 Task: Send an email with the signature Christina Ramirez with the subject 'Request for donations' and the message 'I am pleased to inform you that we have selected your proposal.' from softage.1@softage.net to softage.8@softage.net and softage.9@softage.net with an attached document Press_release.docx
Action: Mouse moved to (97, 109)
Screenshot: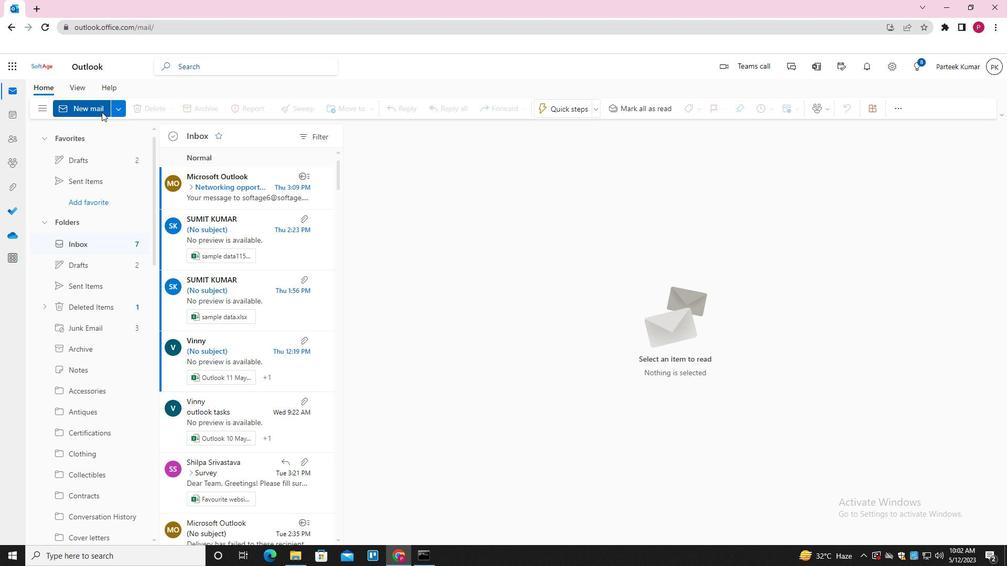 
Action: Mouse pressed left at (97, 109)
Screenshot: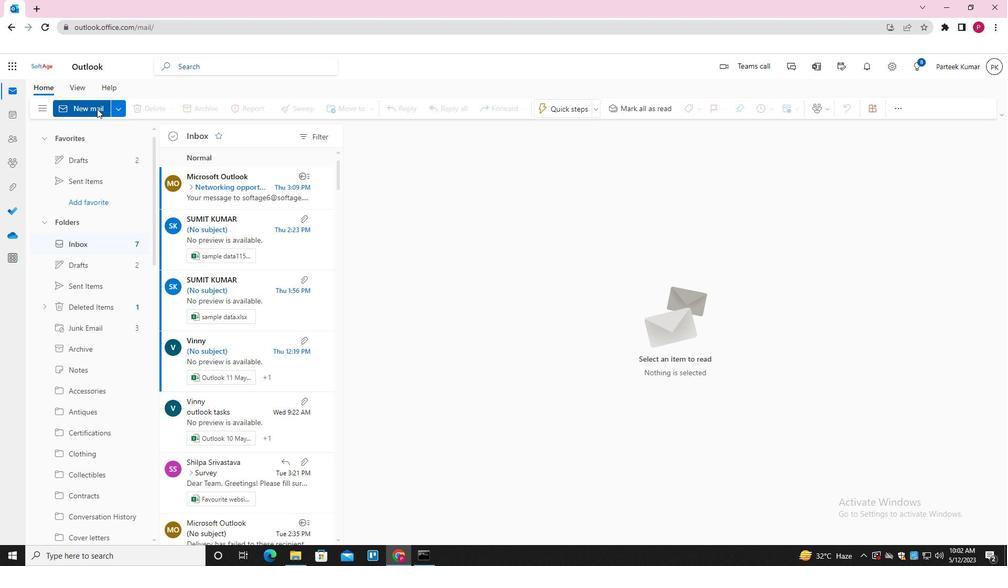 
Action: Mouse moved to (496, 308)
Screenshot: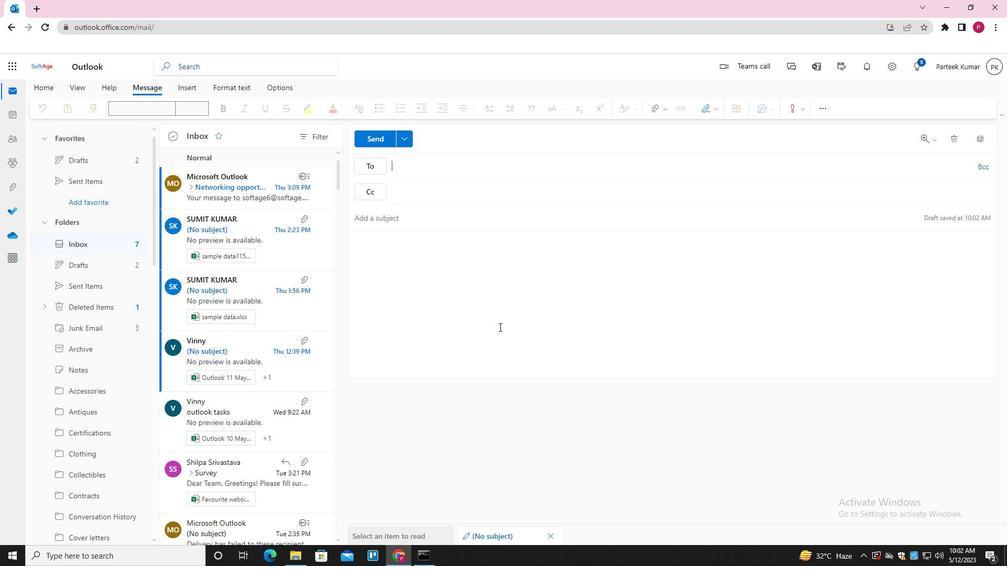 
Action: Mouse pressed left at (496, 308)
Screenshot: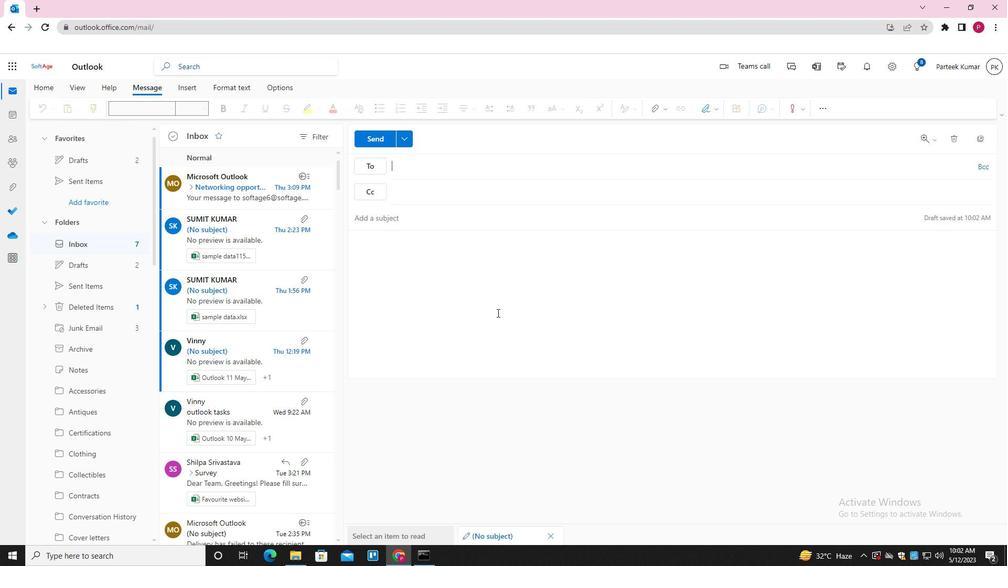 
Action: Mouse moved to (700, 109)
Screenshot: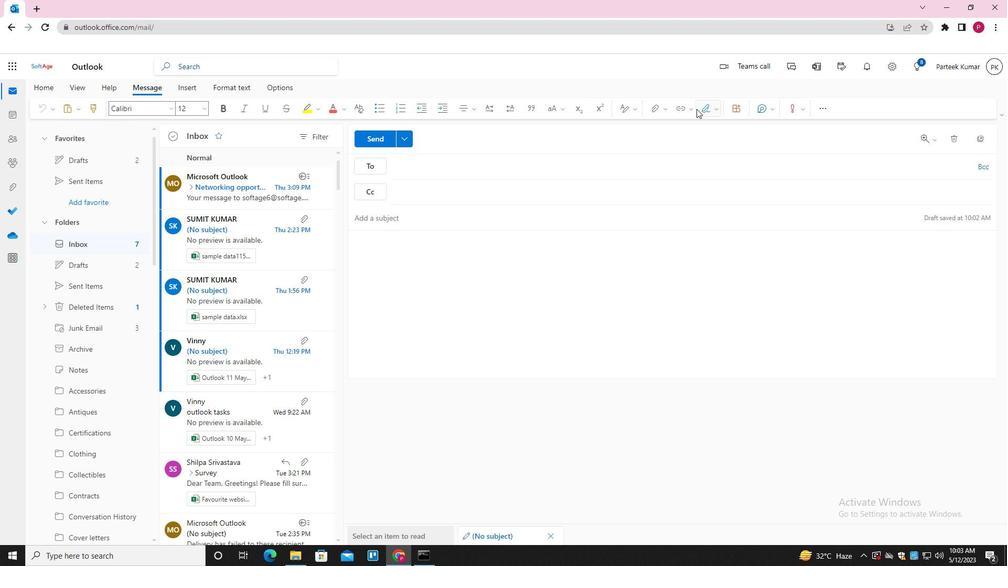 
Action: Mouse pressed left at (700, 109)
Screenshot: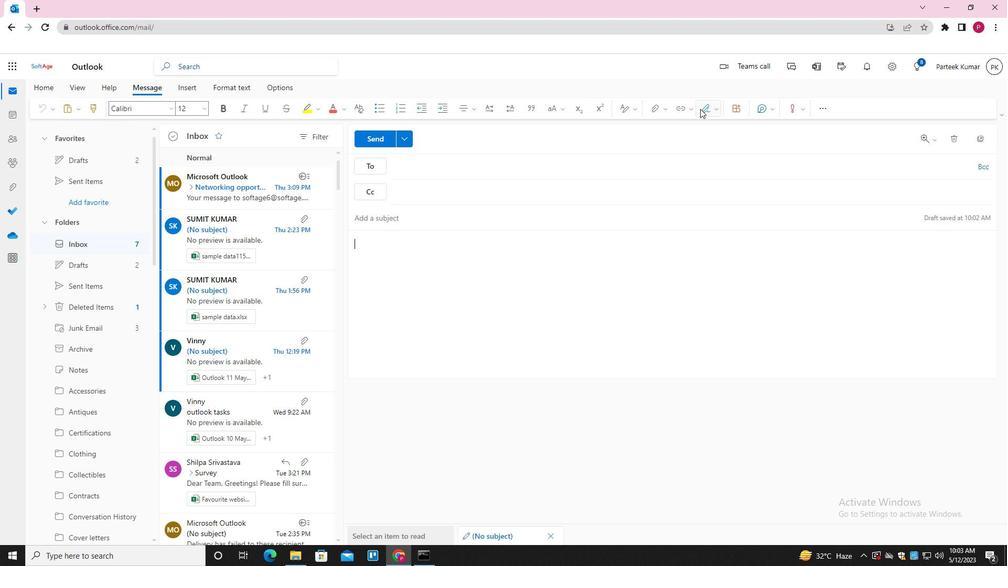 
Action: Mouse moved to (683, 150)
Screenshot: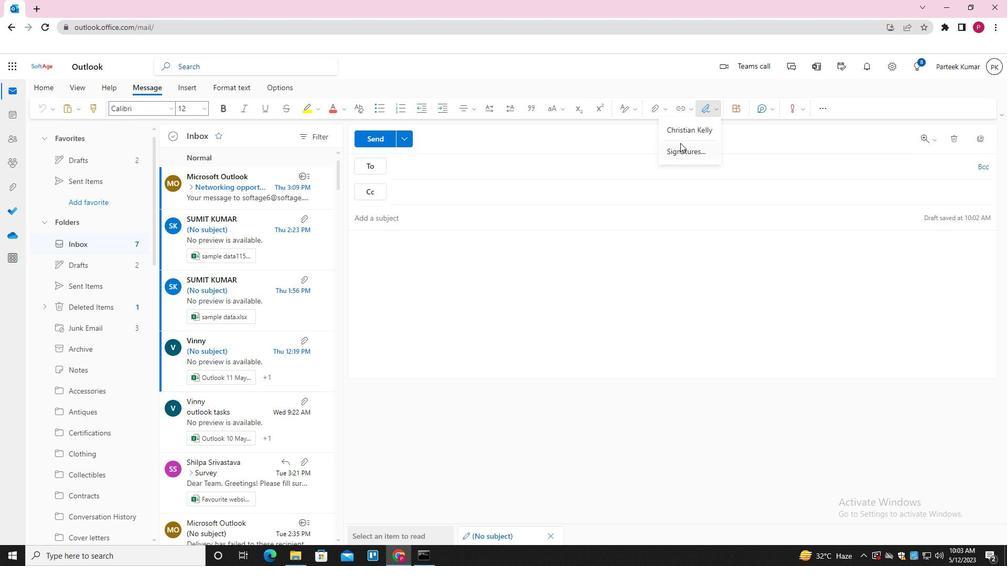 
Action: Mouse pressed left at (683, 150)
Screenshot: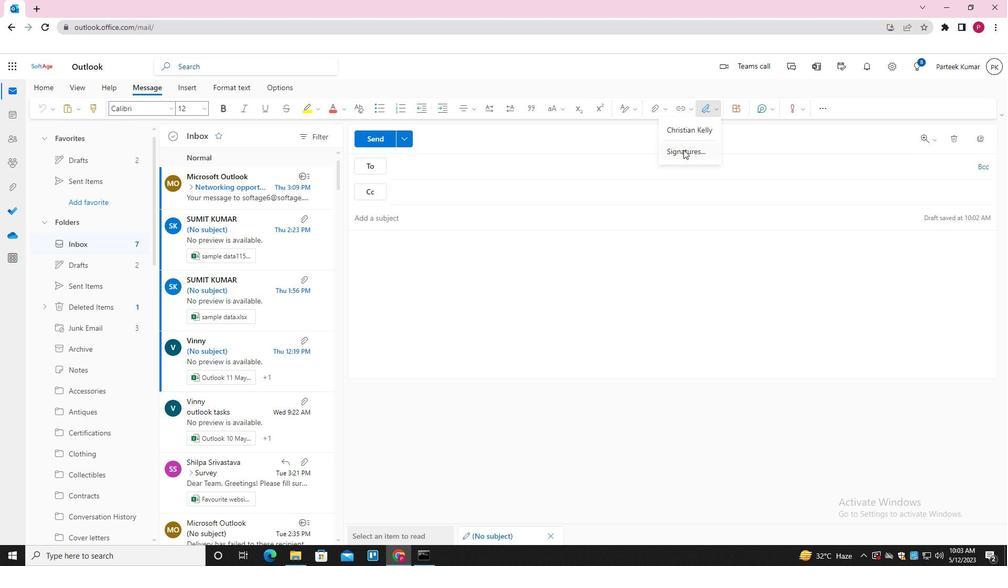 
Action: Mouse moved to (717, 262)
Screenshot: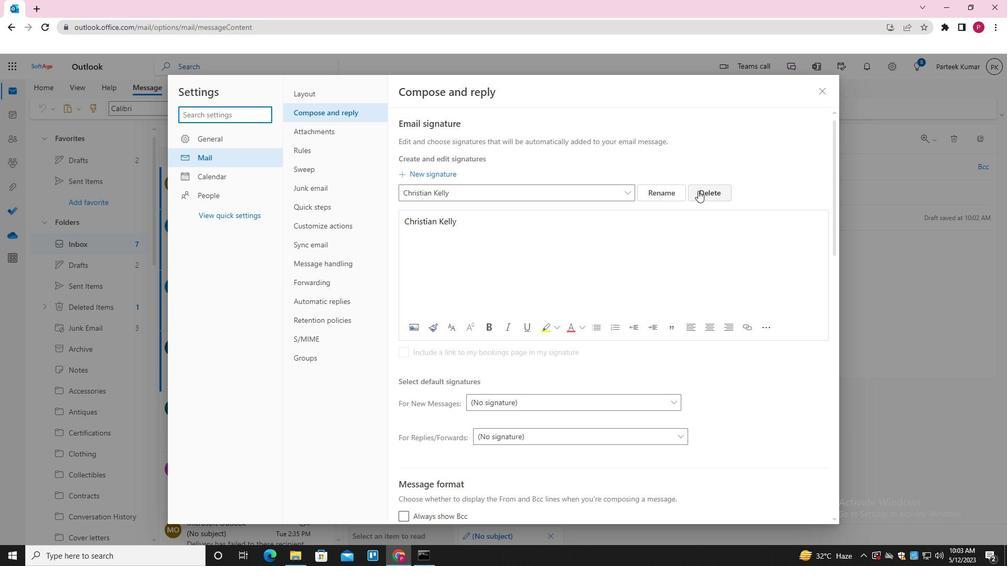 
Action: Mouse pressed left at (717, 262)
Screenshot: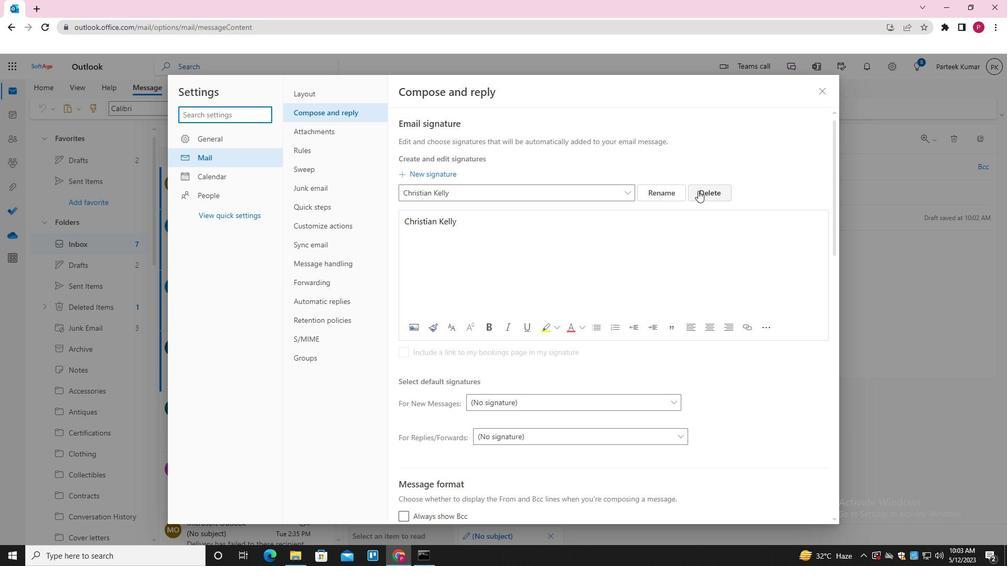 
Action: Mouse moved to (707, 191)
Screenshot: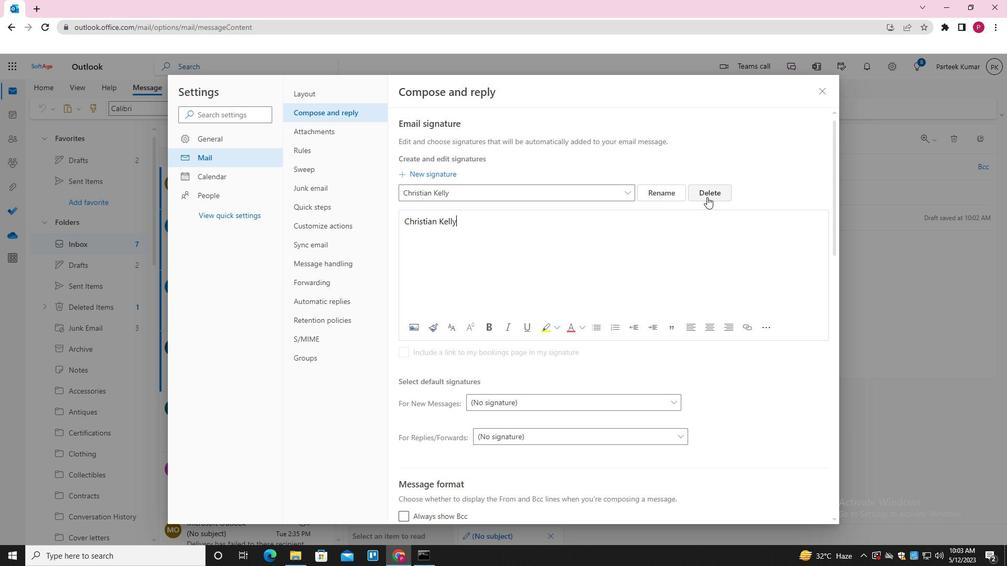 
Action: Mouse pressed left at (707, 191)
Screenshot: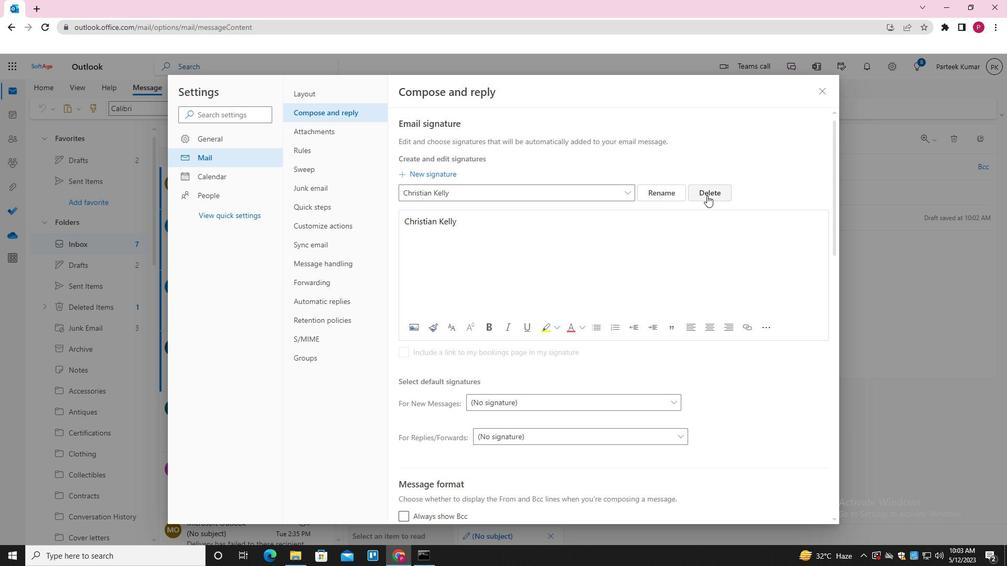 
Action: Mouse moved to (496, 192)
Screenshot: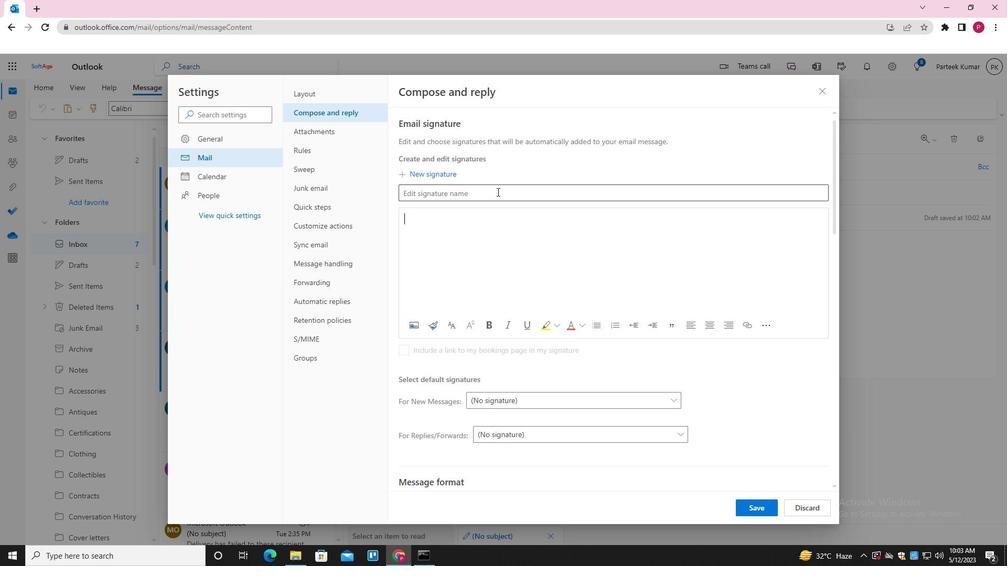 
Action: Mouse pressed left at (496, 192)
Screenshot: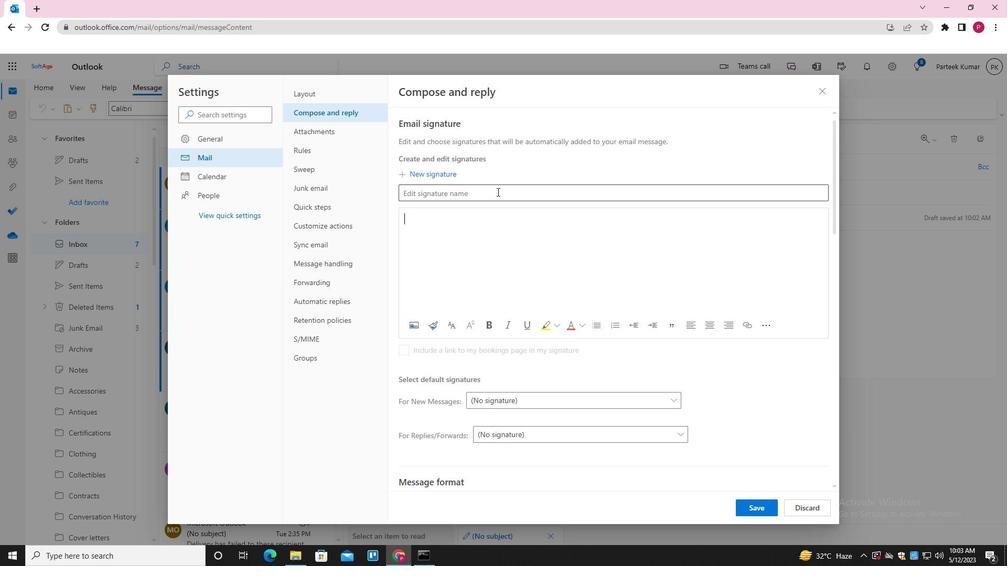 
Action: Key pressed <Key.shift><Key.shift><Key.shift><Key.shift><Key.shift><Key.shift><Key.shift><Key.shift><Key.shift><Key.shift><Key.shift><Key.shift>CHRISTIANA<Key.space><Key.shift>RAMIREZ
Screenshot: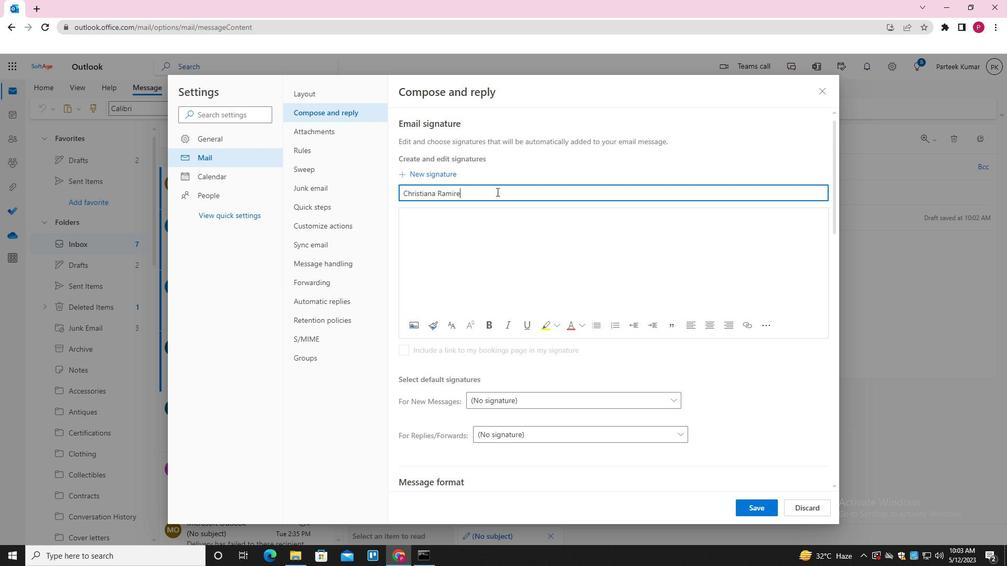 
Action: Mouse moved to (488, 204)
Screenshot: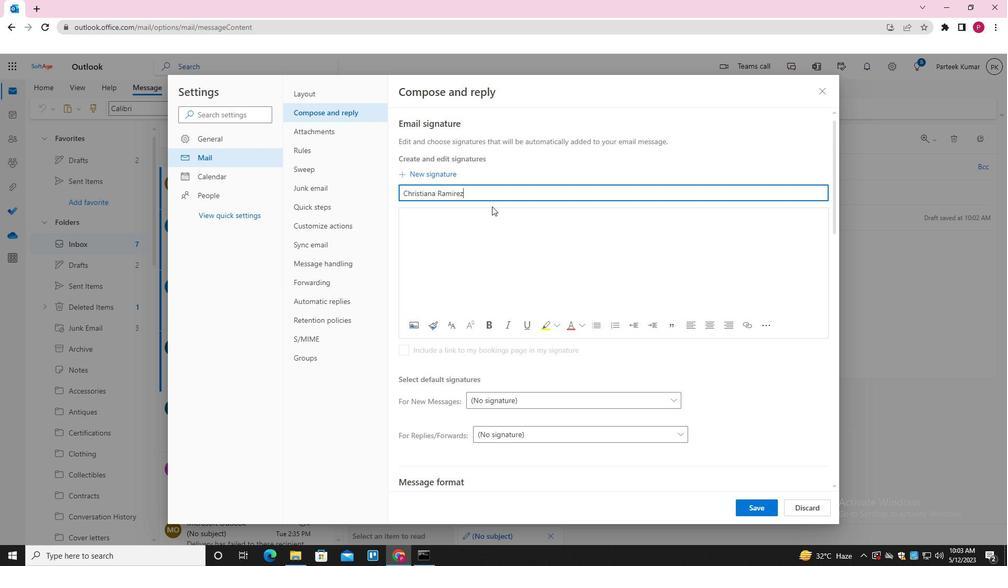 
Action: Key pressed ctrl+A
Screenshot: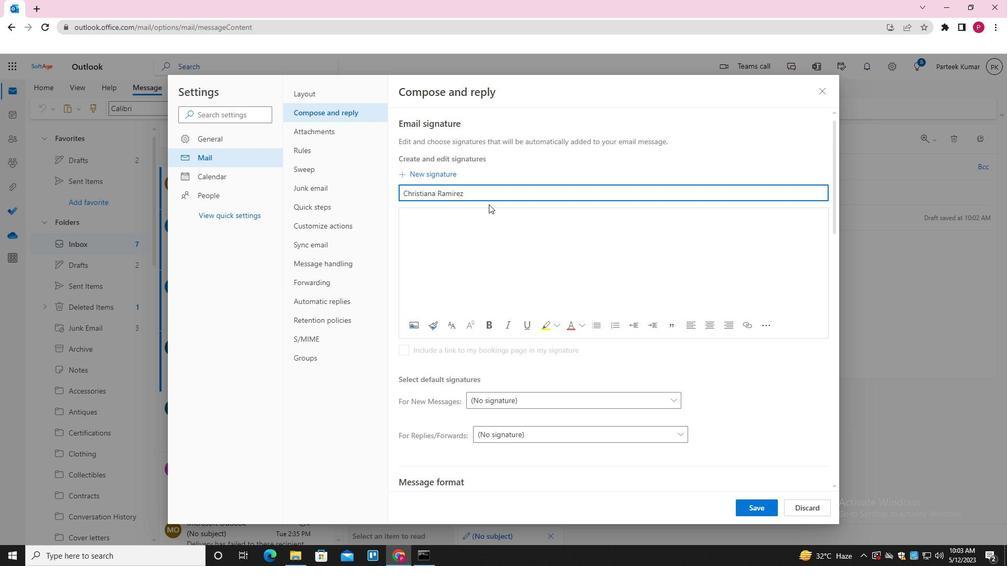
Action: Mouse moved to (481, 223)
Screenshot: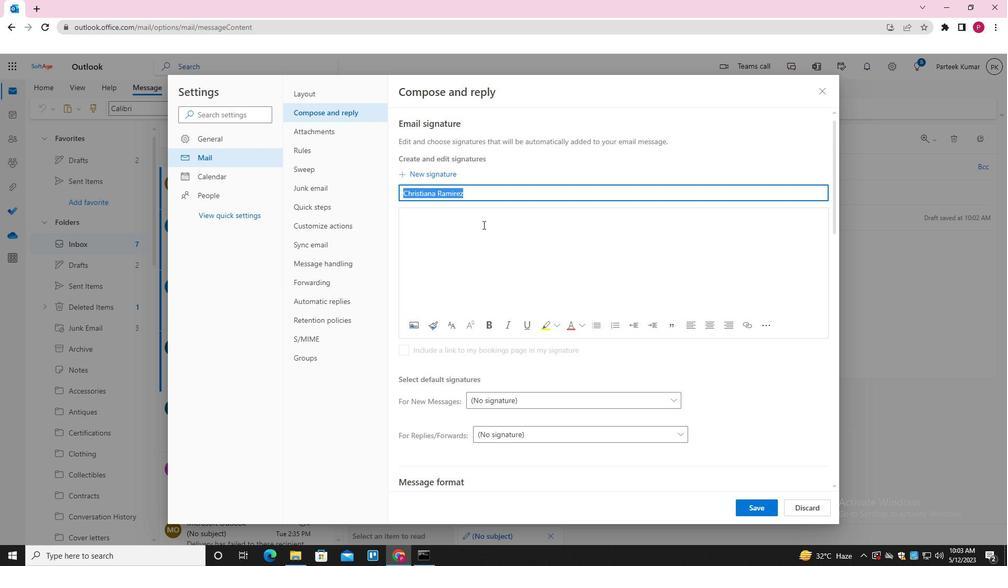 
Action: Key pressed ctrl+C
Screenshot: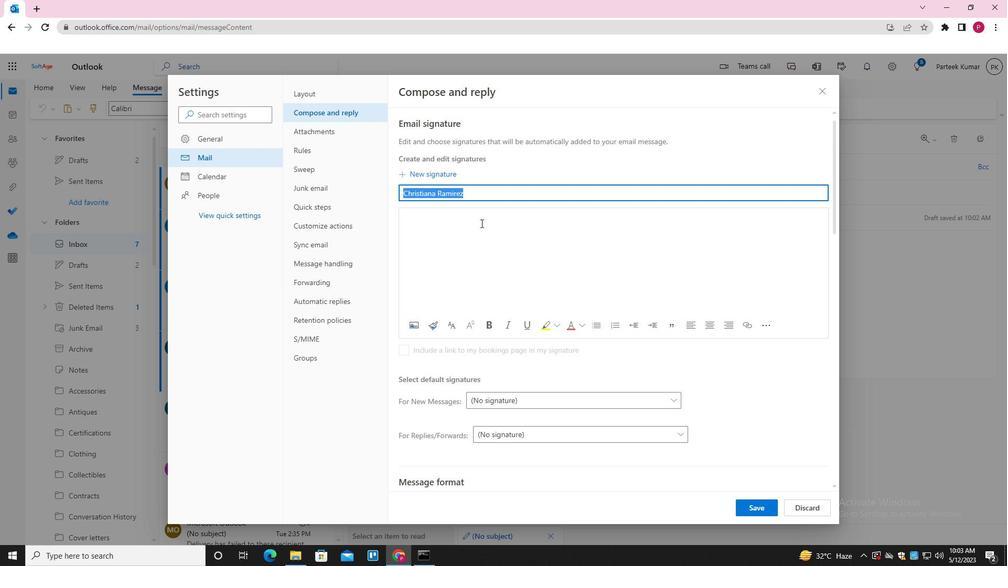 
Action: Mouse moved to (476, 230)
Screenshot: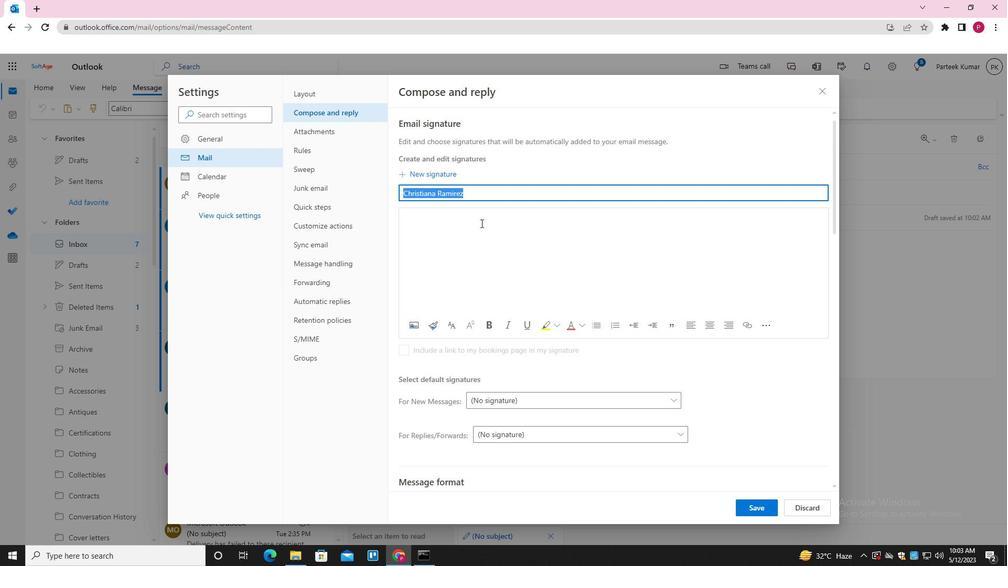 
Action: Mouse pressed left at (476, 230)
Screenshot: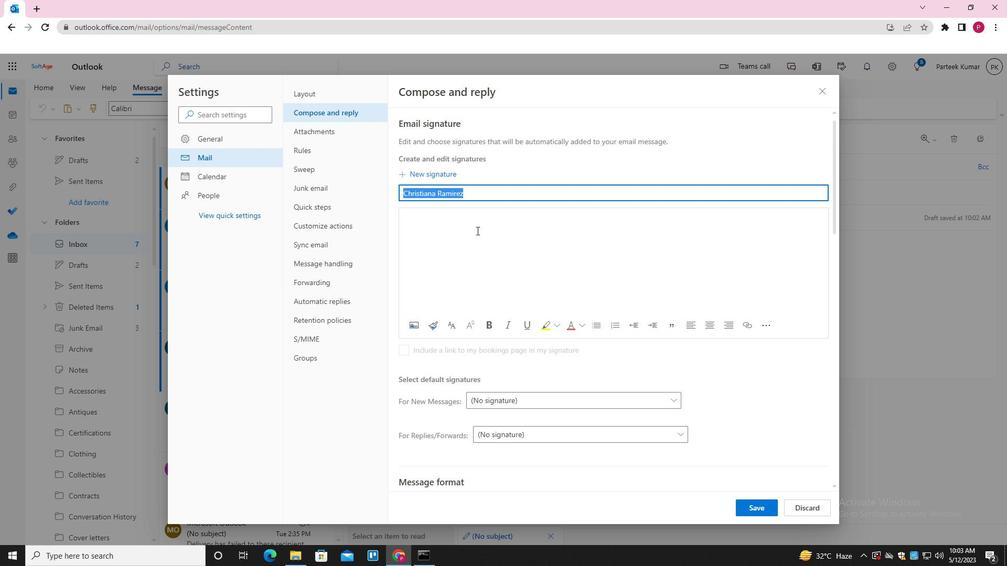 
Action: Key pressed ctrl+V
Screenshot: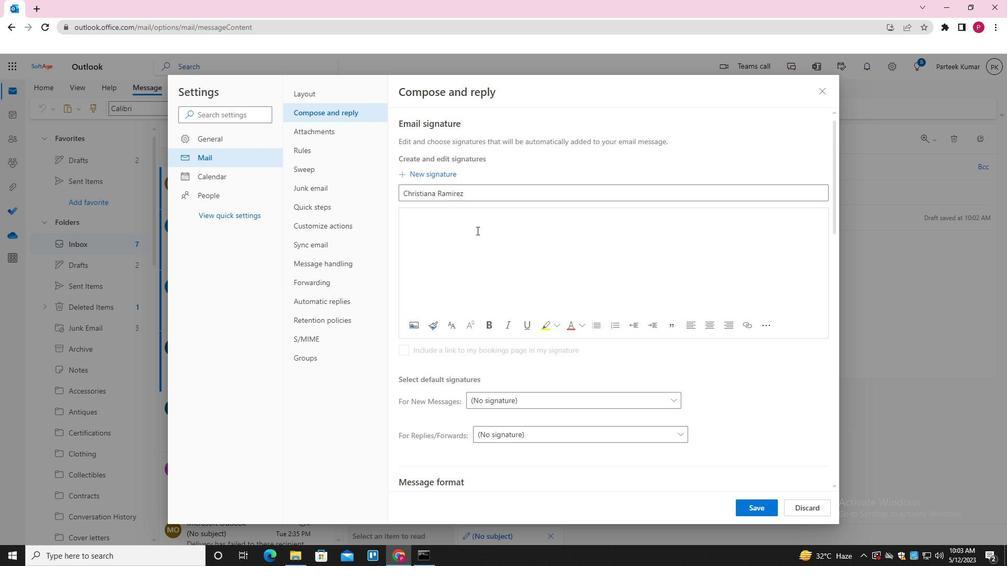 
Action: Mouse moved to (747, 505)
Screenshot: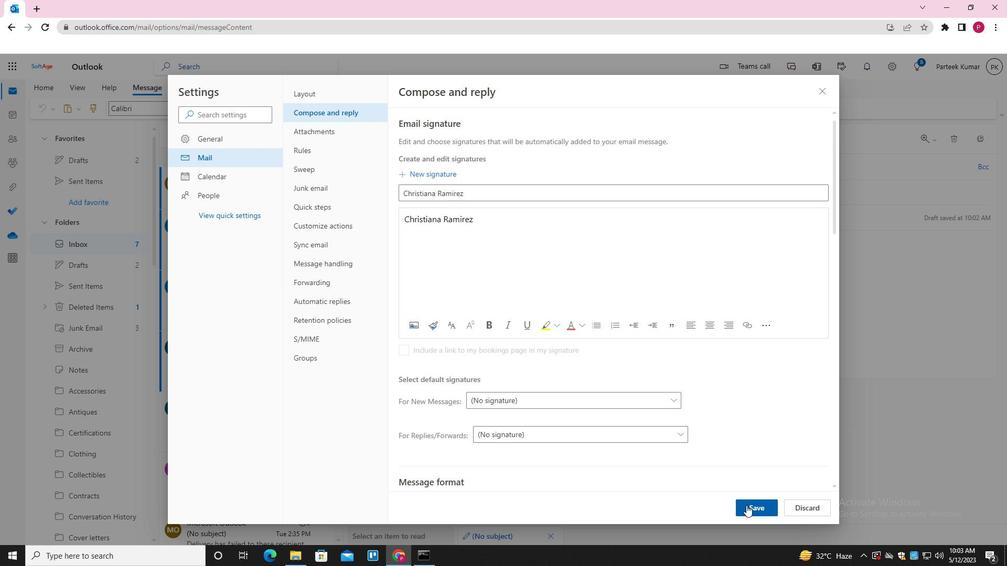 
Action: Mouse pressed left at (747, 505)
Screenshot: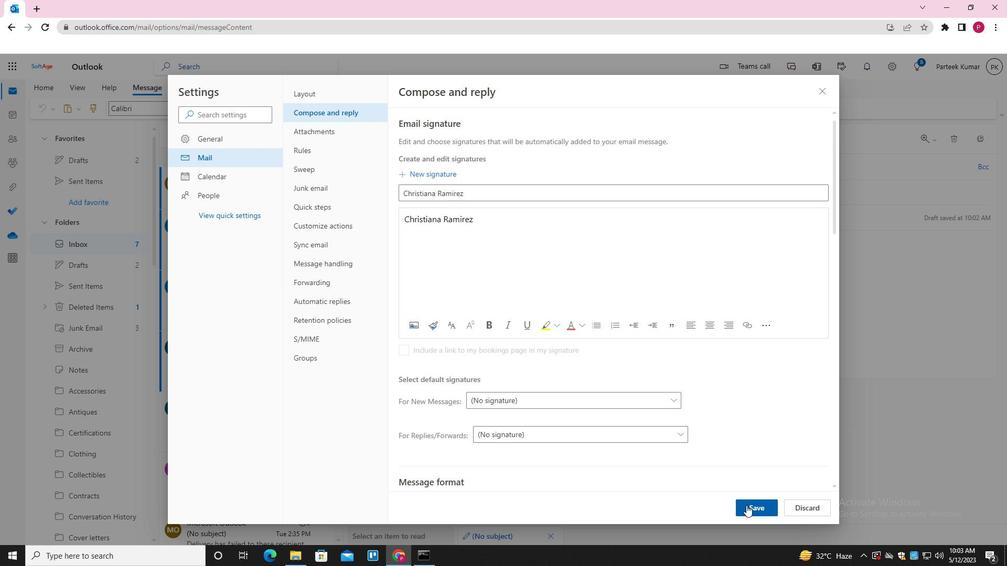 
Action: Mouse moved to (820, 95)
Screenshot: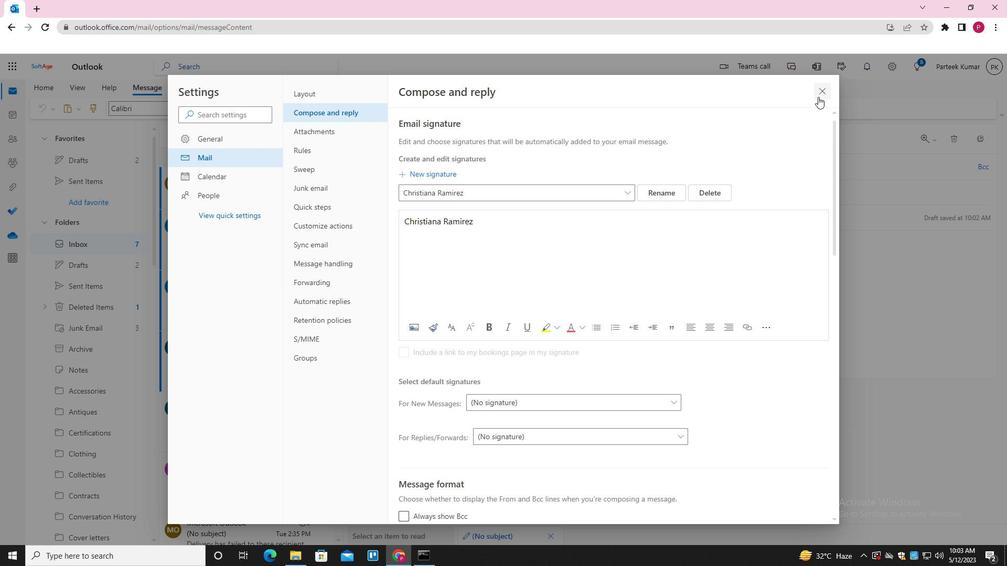 
Action: Mouse pressed left at (820, 95)
Screenshot: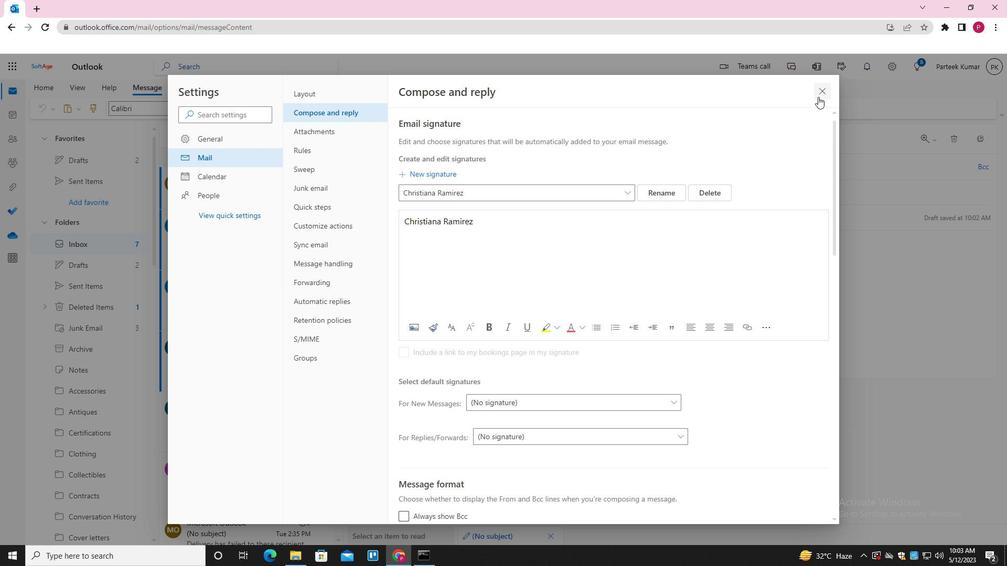 
Action: Mouse moved to (422, 265)
Screenshot: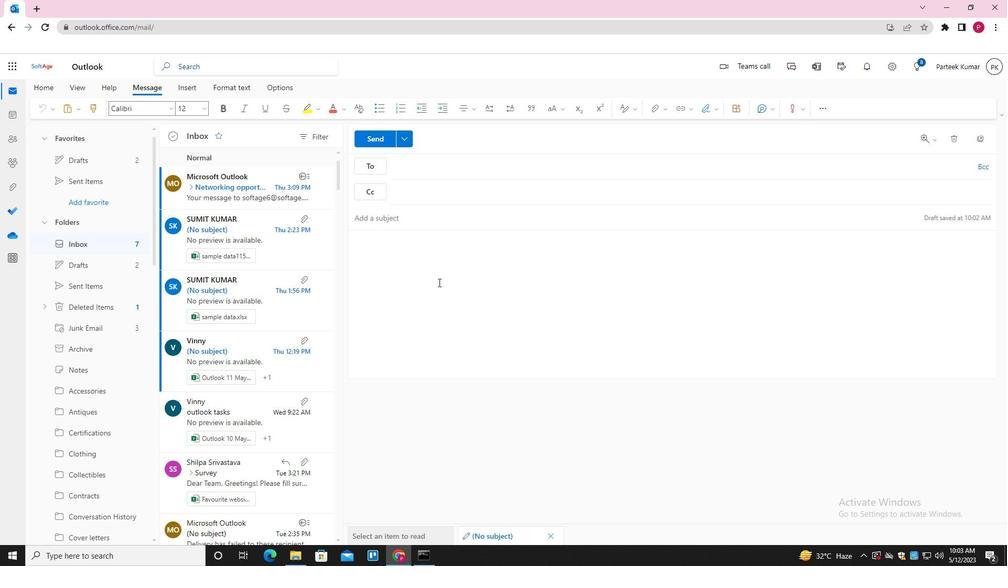 
Action: Mouse pressed left at (422, 265)
Screenshot: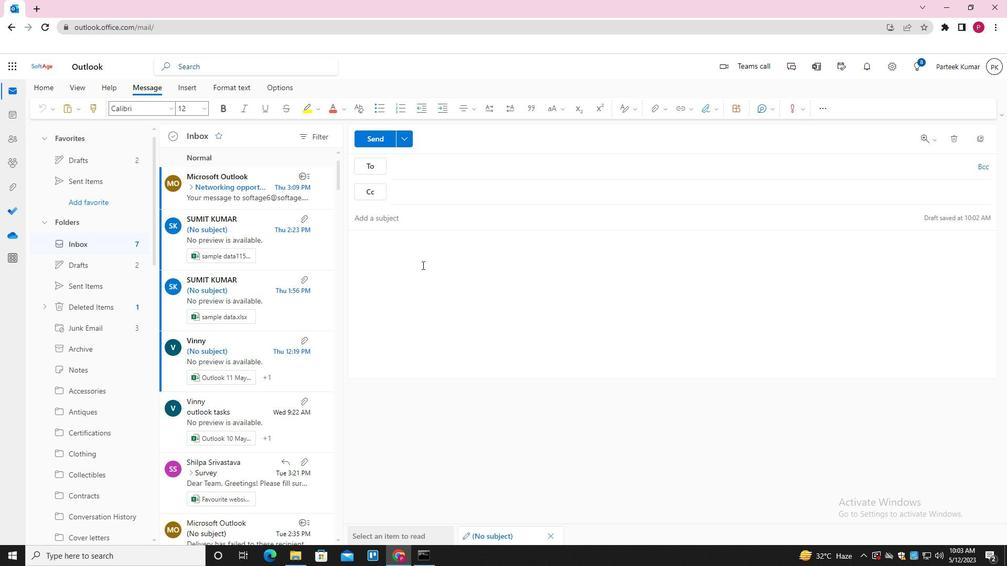 
Action: Mouse moved to (712, 108)
Screenshot: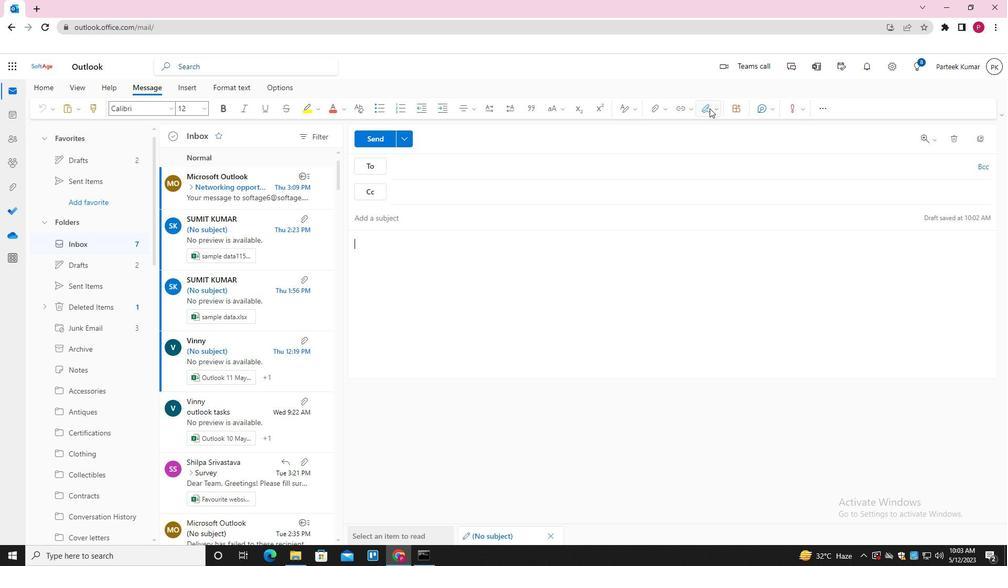 
Action: Mouse pressed left at (712, 108)
Screenshot: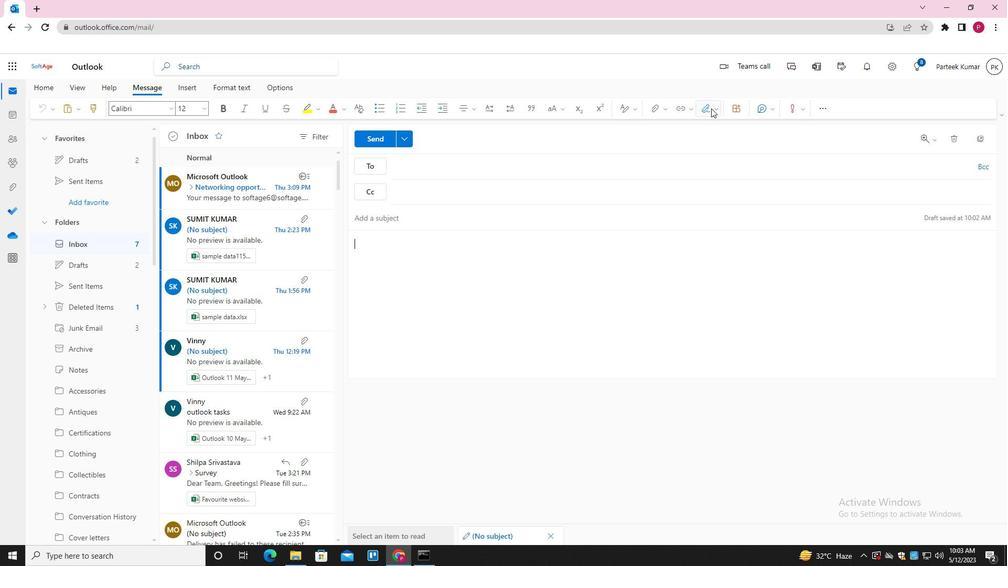 
Action: Mouse moved to (683, 132)
Screenshot: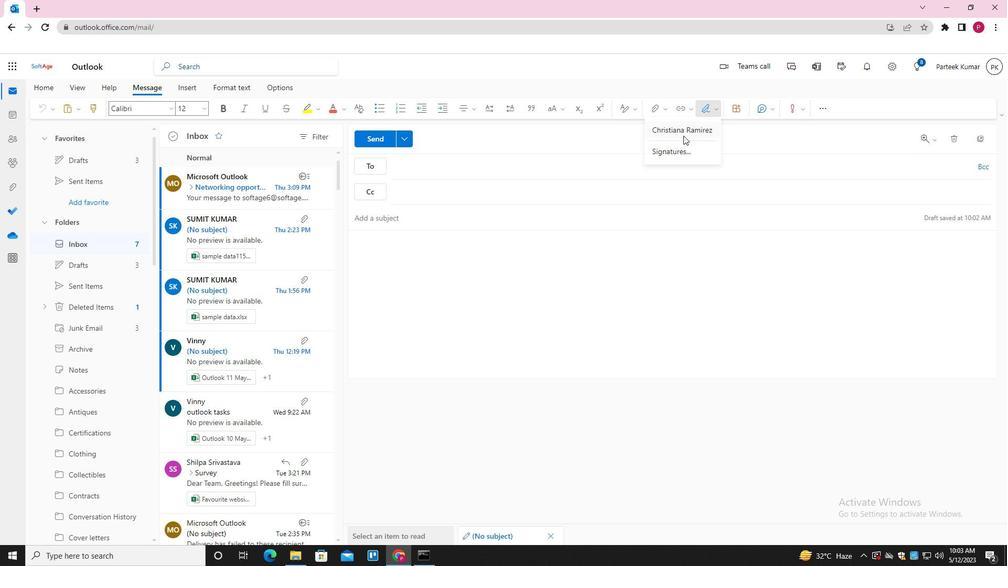 
Action: Mouse pressed left at (683, 132)
Screenshot: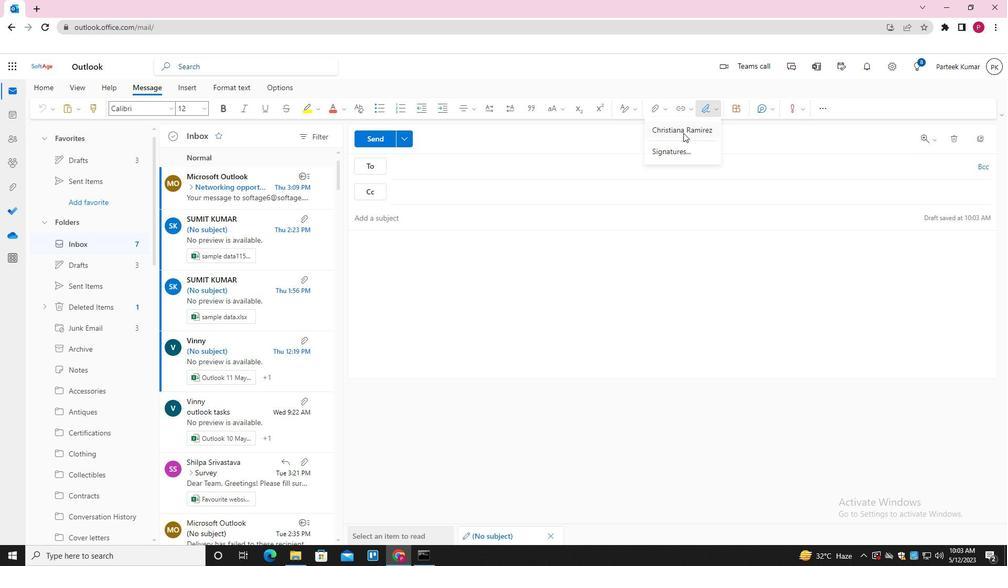 
Action: Mouse moved to (416, 216)
Screenshot: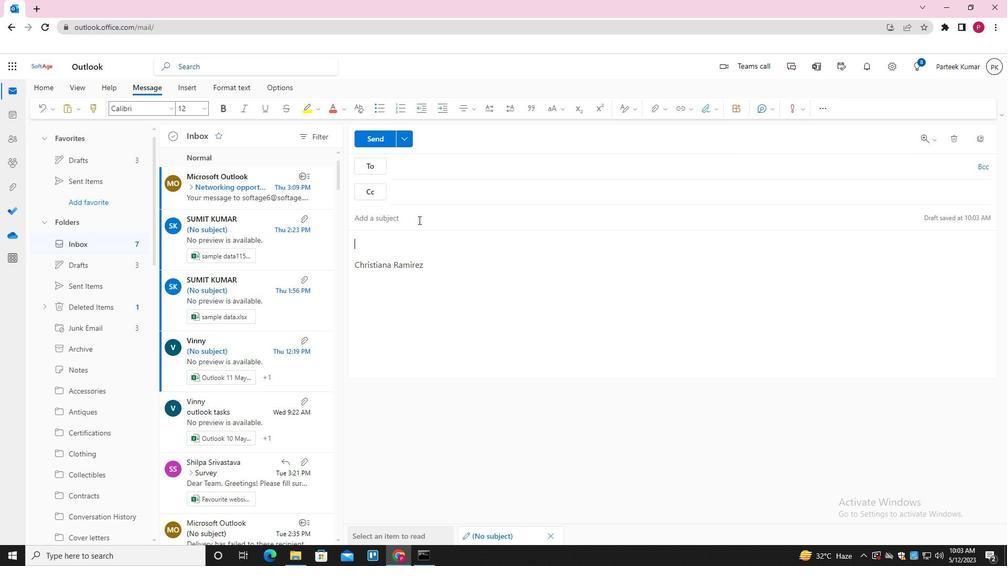 
Action: Mouse pressed left at (416, 216)
Screenshot: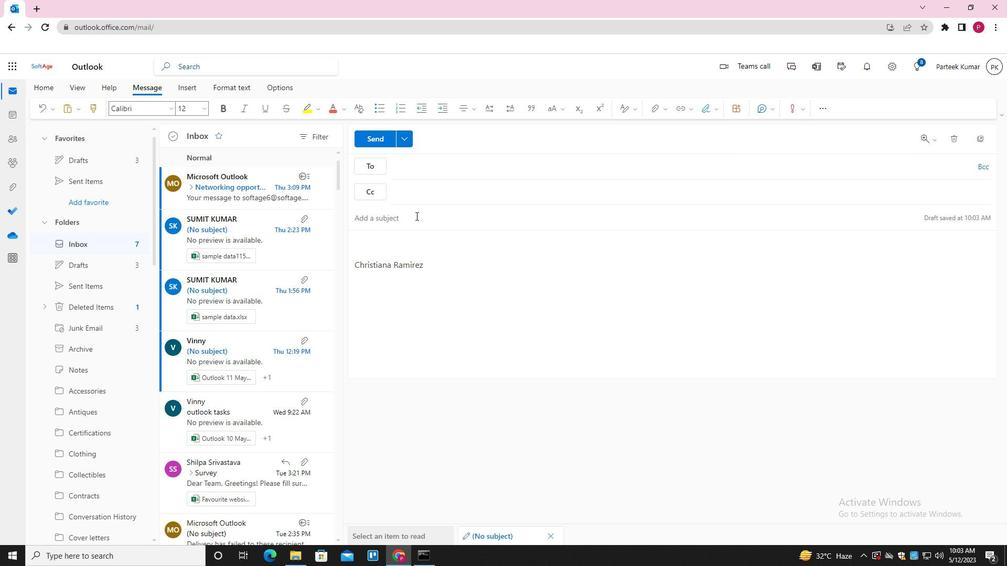 
Action: Key pressed <Key.shift>ctrl+REQUEST<Key.space>FOR<Key.space>DONATIONS
Screenshot: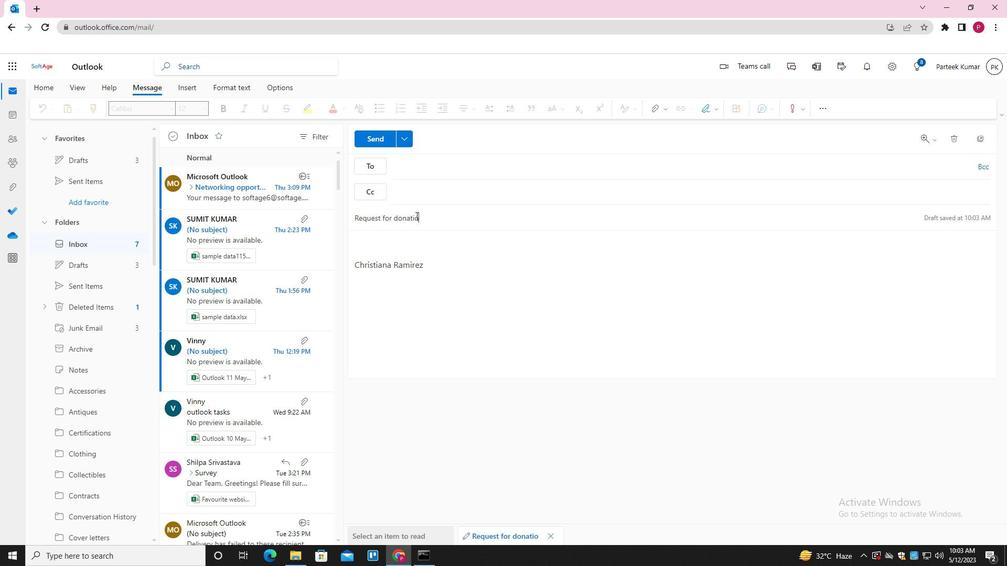 
Action: Mouse moved to (429, 241)
Screenshot: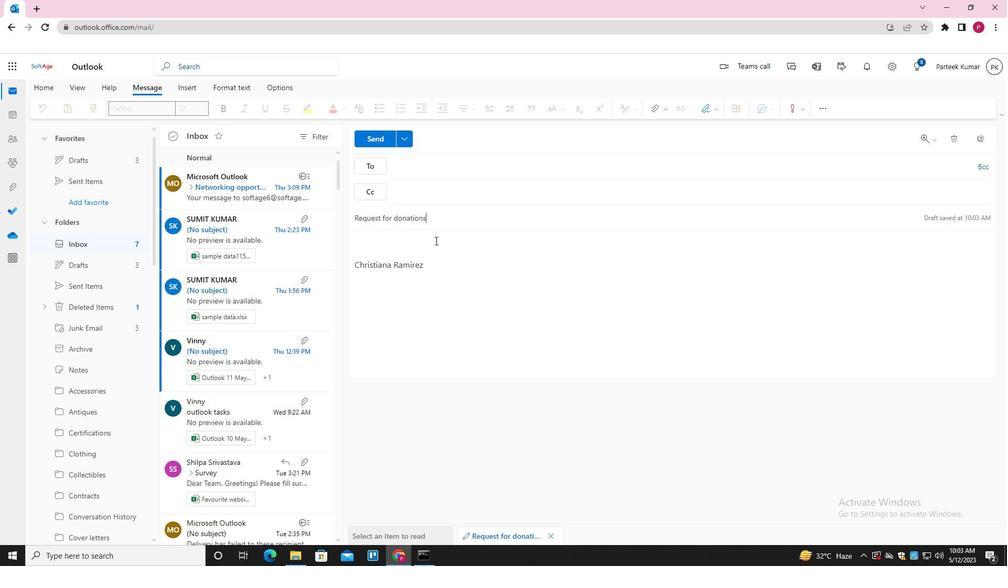 
Action: Mouse pressed left at (429, 241)
Screenshot: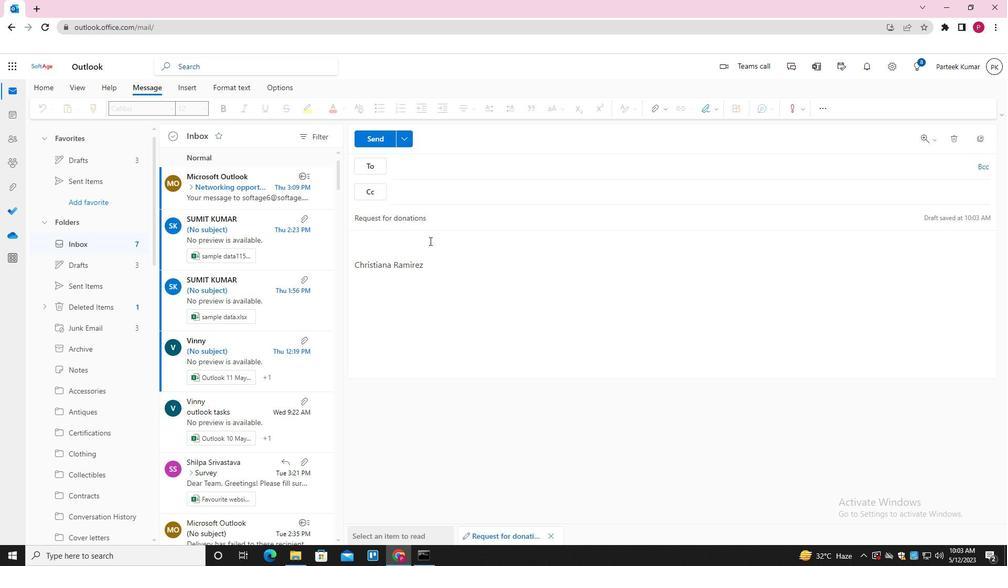 
Action: Key pressed <Key.shift>I<Key.space>AM<Key.space>PLEASED<Key.space>TO<Key.space>INFORM<Key.space>YOU<Key.space>THAT<Key.space>WE<Key.space>HAVE<Key.space>SELECTED<Key.space>YOUR<Key.space>PROPOSAL<Key.space>
Screenshot: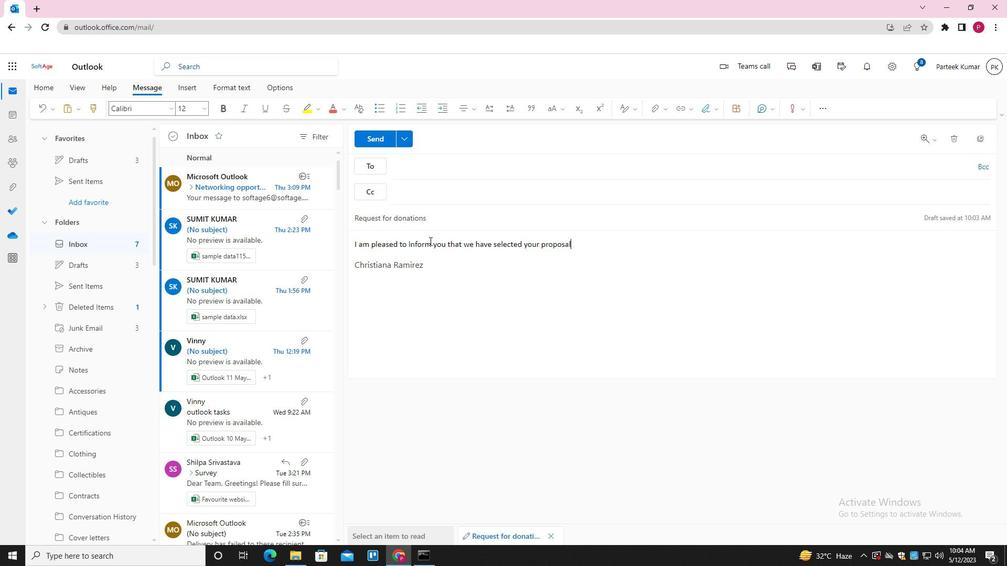
Action: Mouse moved to (466, 167)
Screenshot: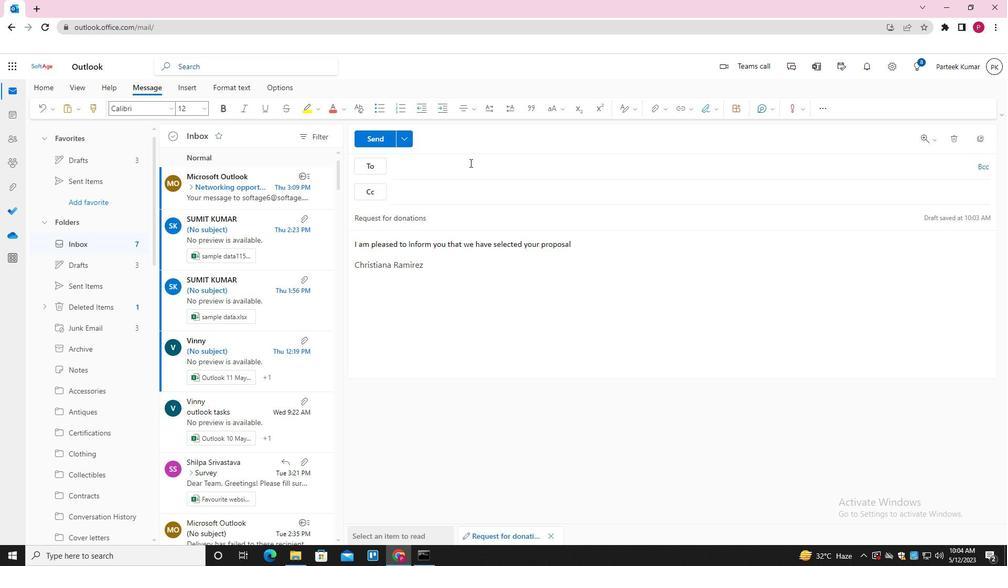 
Action: Mouse pressed left at (466, 167)
Screenshot: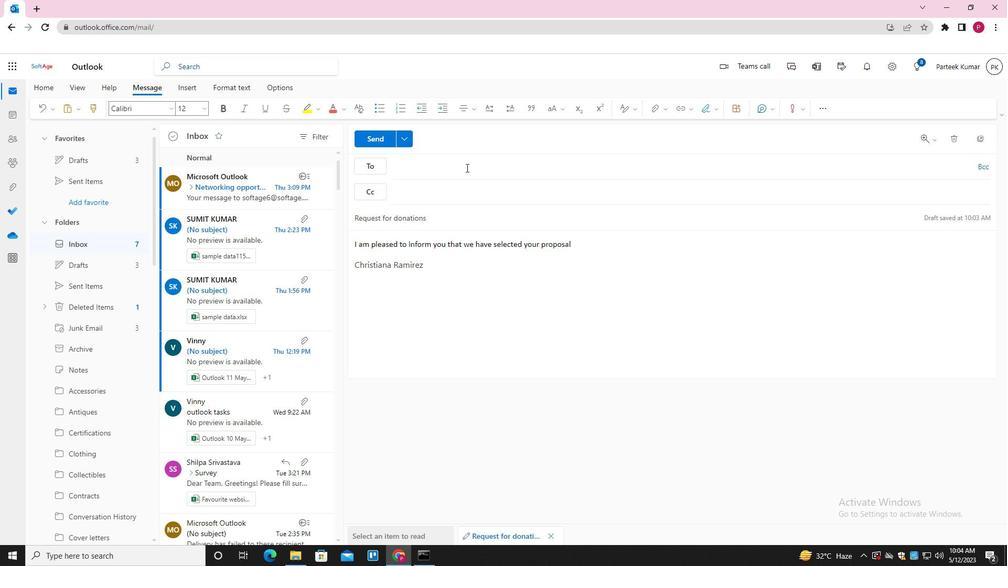 
Action: Key pressed SOFTAGE.8<Key.shift><Key.shift><Key.shift><Key.shift>@SOFTAGE.NET<Key.enter>SOFTAGE.9<Key.shift>@SOFTAGE.NET<Key.enter>
Screenshot: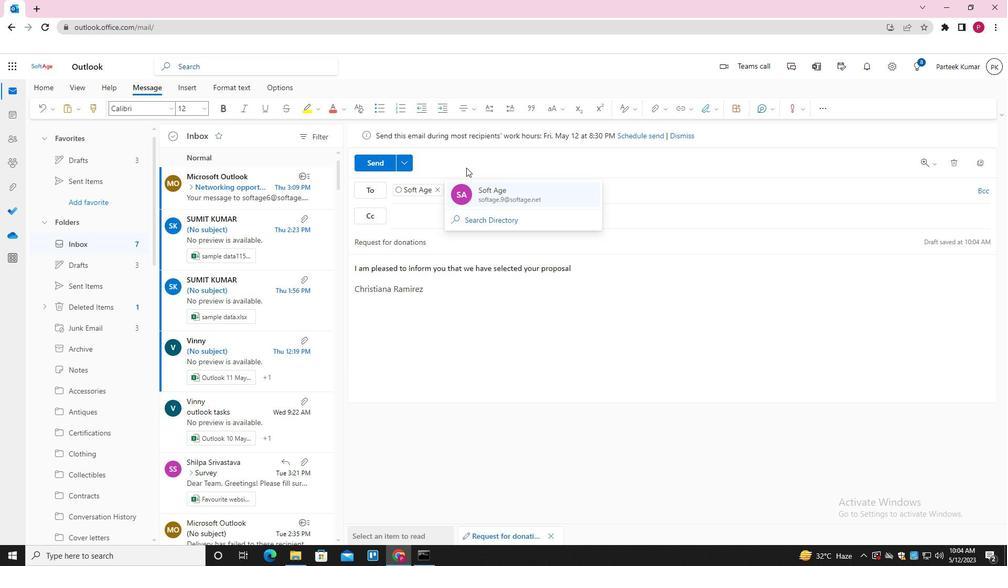 
Action: Mouse moved to (651, 105)
Screenshot: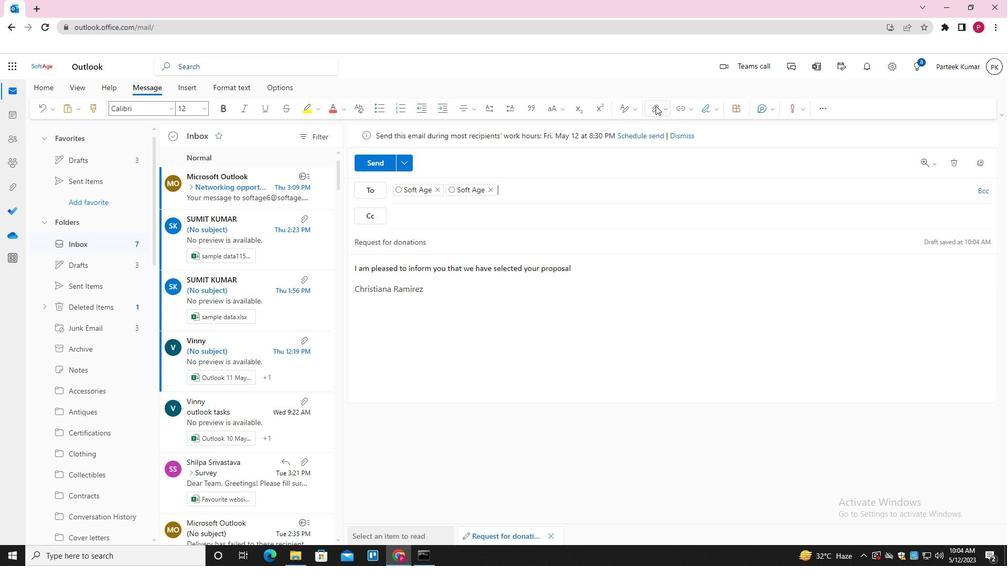 
Action: Mouse pressed left at (651, 105)
Screenshot: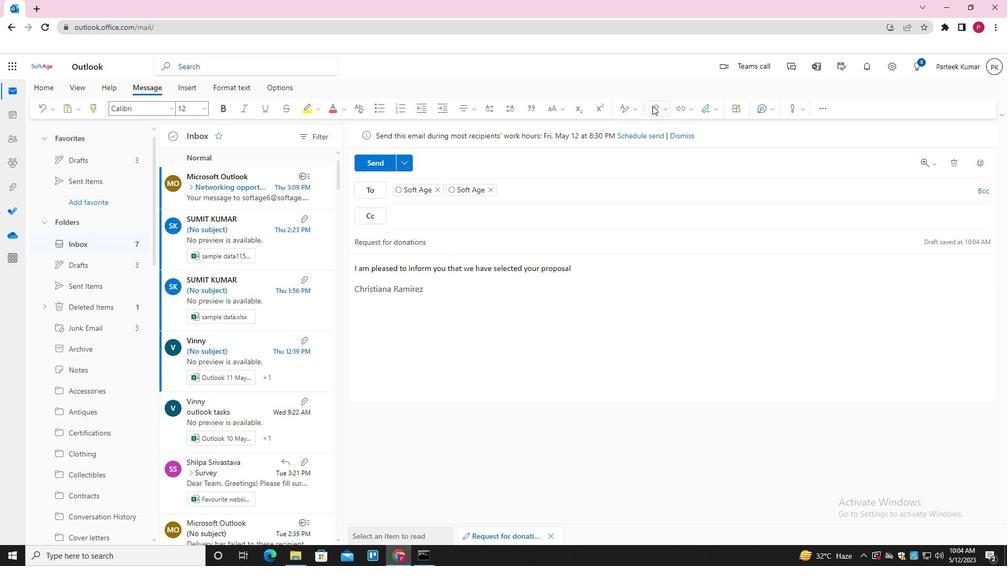 
Action: Mouse moved to (609, 131)
Screenshot: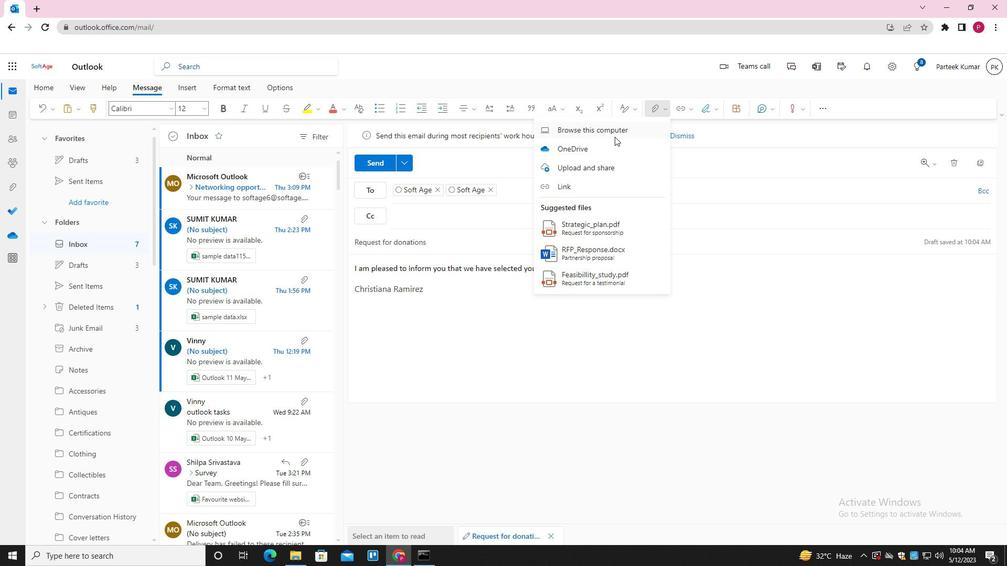 
Action: Mouse pressed left at (609, 131)
Screenshot: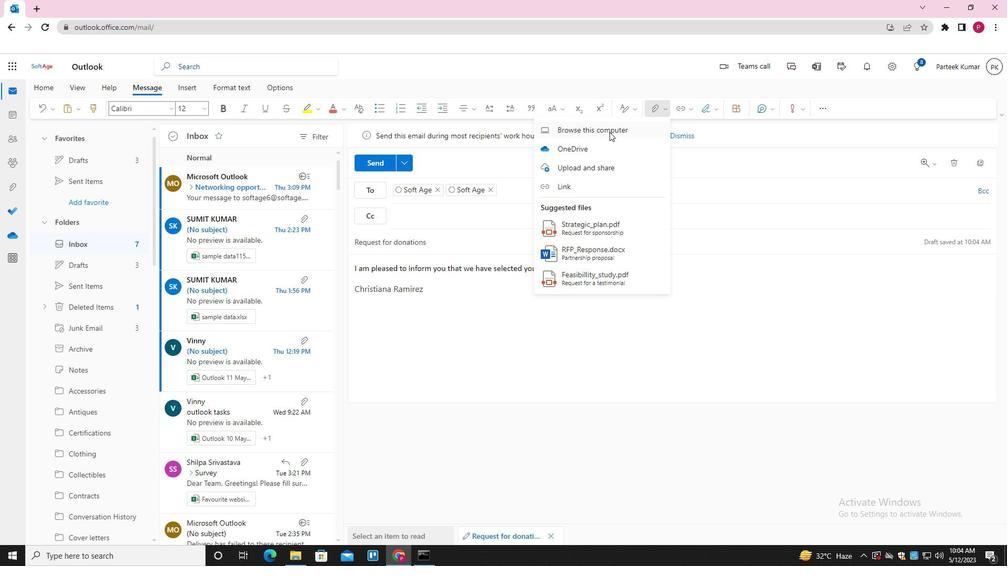 
Action: Mouse moved to (186, 73)
Screenshot: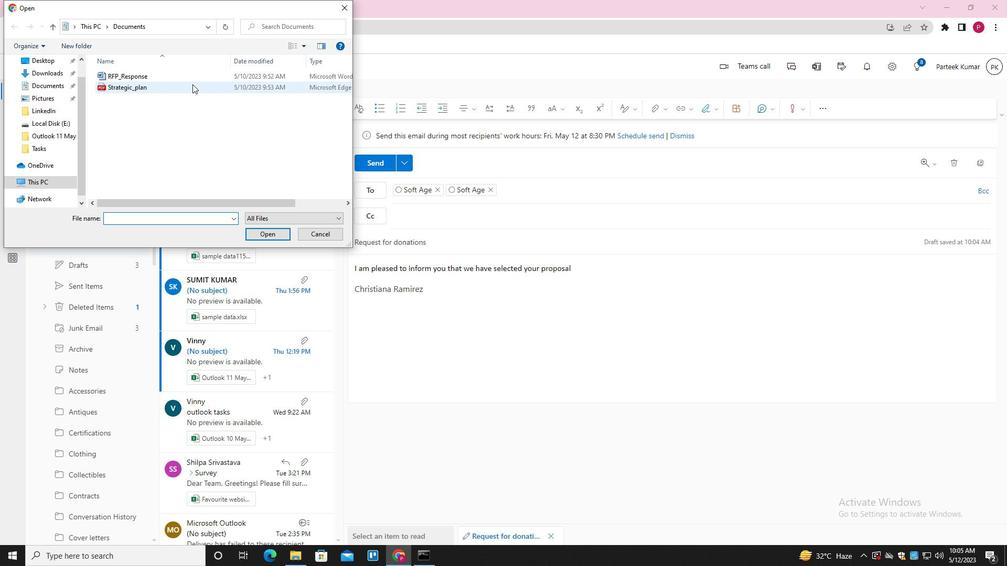 
Action: Mouse pressed left at (186, 73)
Screenshot: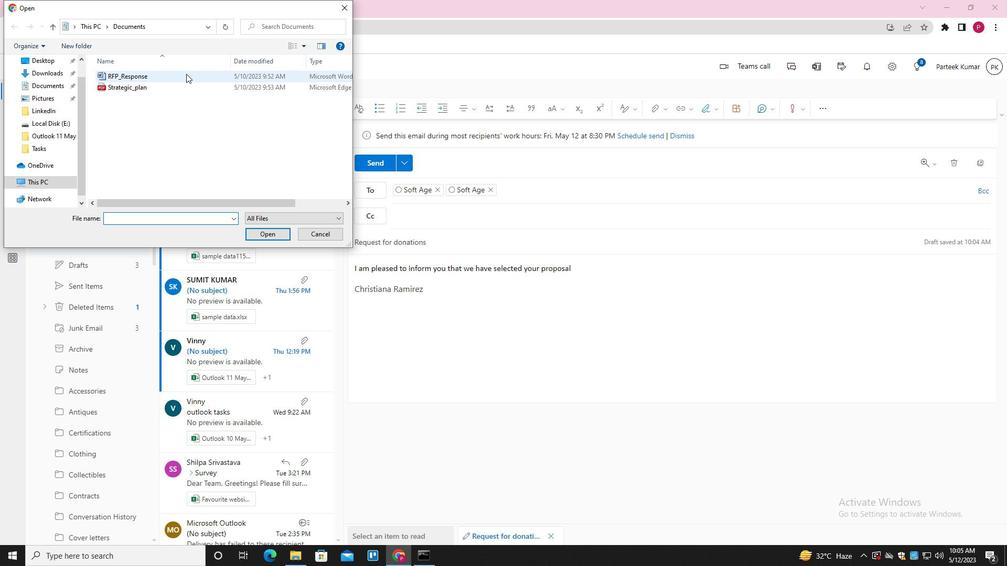 
Action: Mouse pressed right at (186, 73)
Screenshot: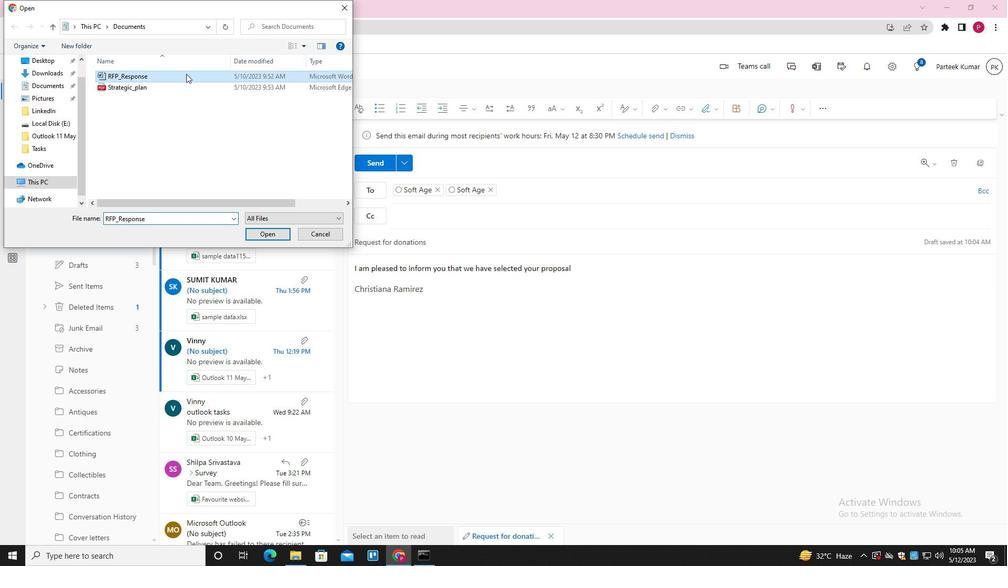 
Action: Mouse moved to (252, 277)
Screenshot: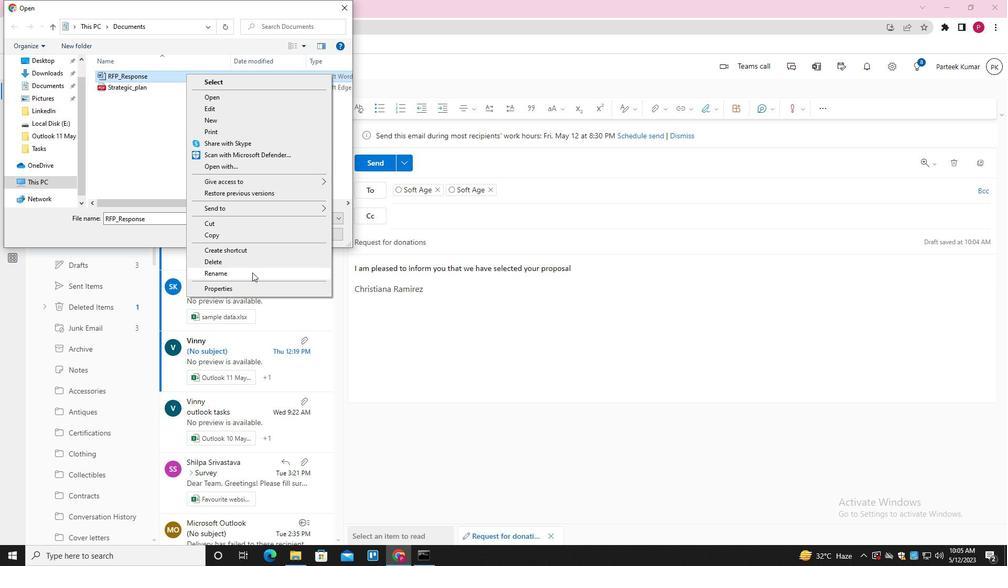 
Action: Mouse pressed left at (252, 277)
Screenshot: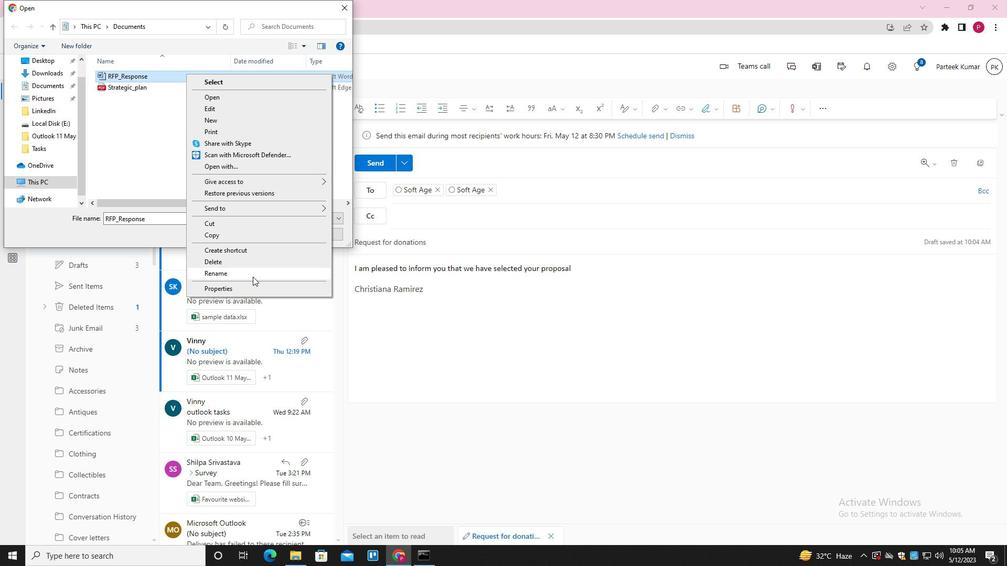 
Action: Key pressed <Key.shift>PRESS<Key.shift>_RELEASE<Key.backspace><Key.backspace><Key.backspace><Key.backspace>EASE<Key.enter>
Screenshot: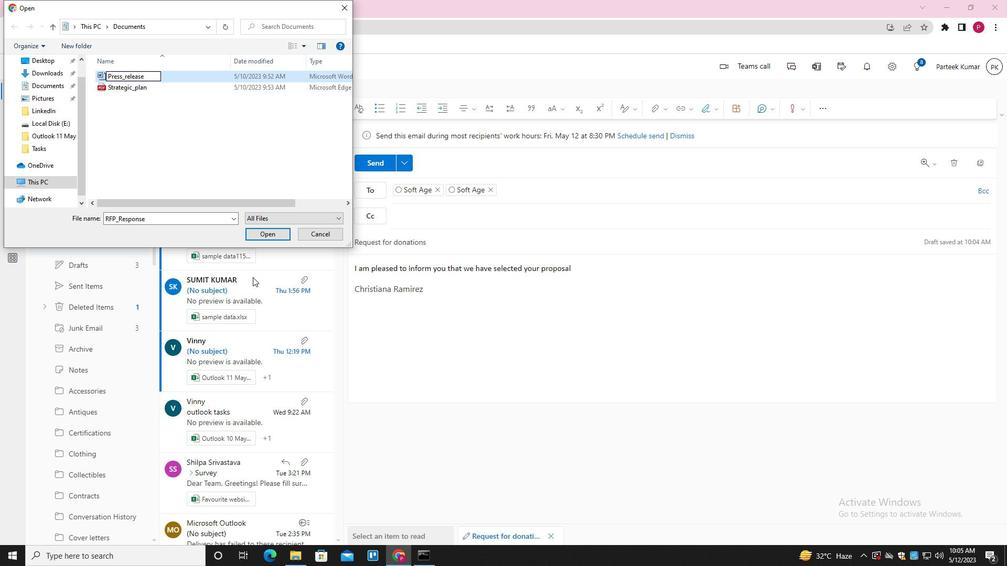 
Action: Mouse moved to (210, 75)
Screenshot: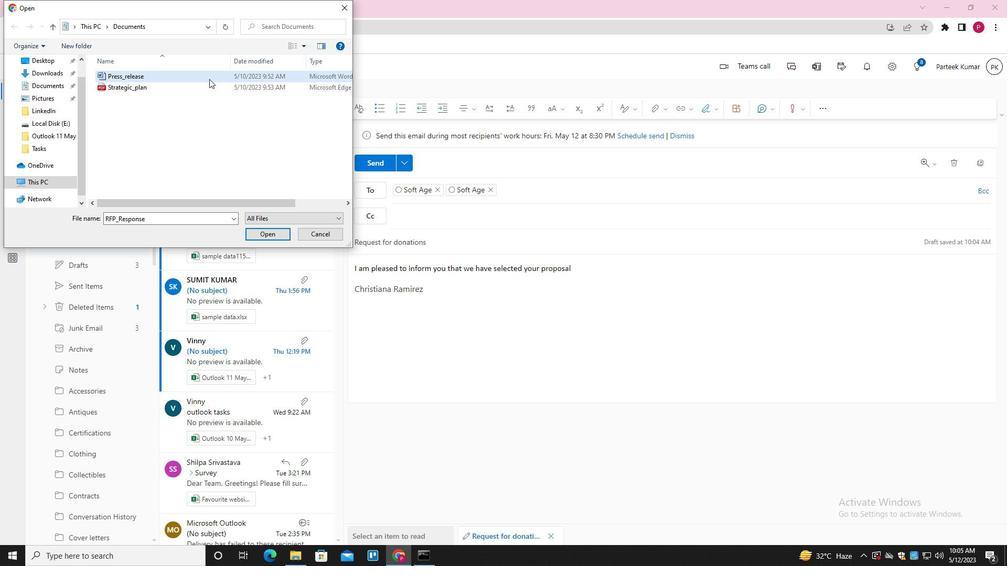 
Action: Mouse pressed left at (210, 75)
Screenshot: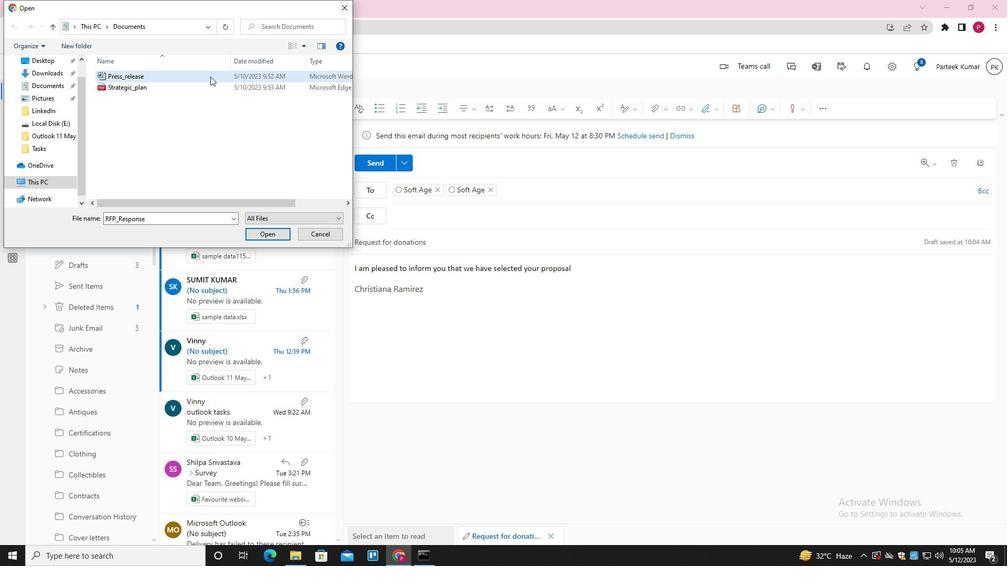 
Action: Mouse moved to (268, 236)
Screenshot: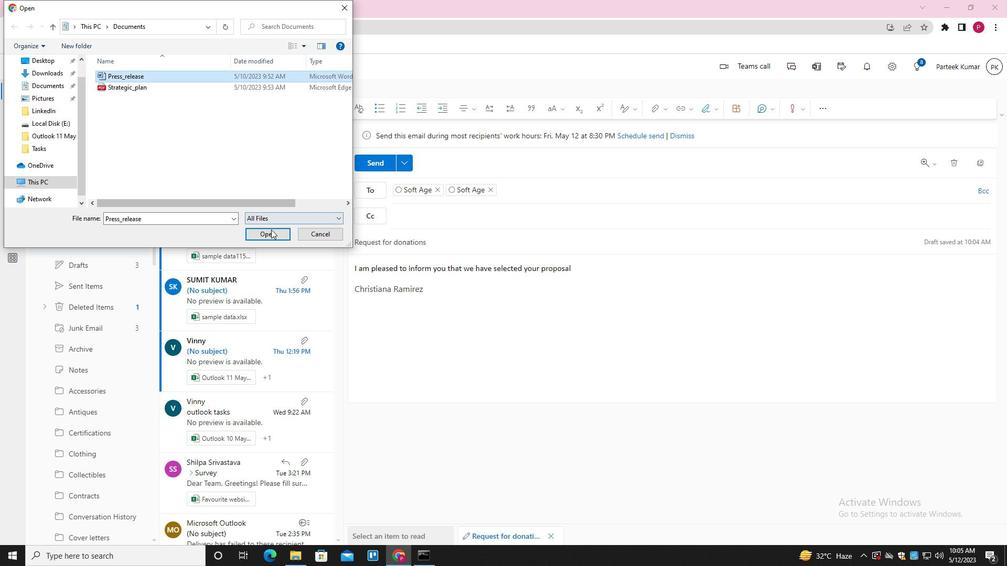 
Action: Mouse pressed left at (268, 236)
Screenshot: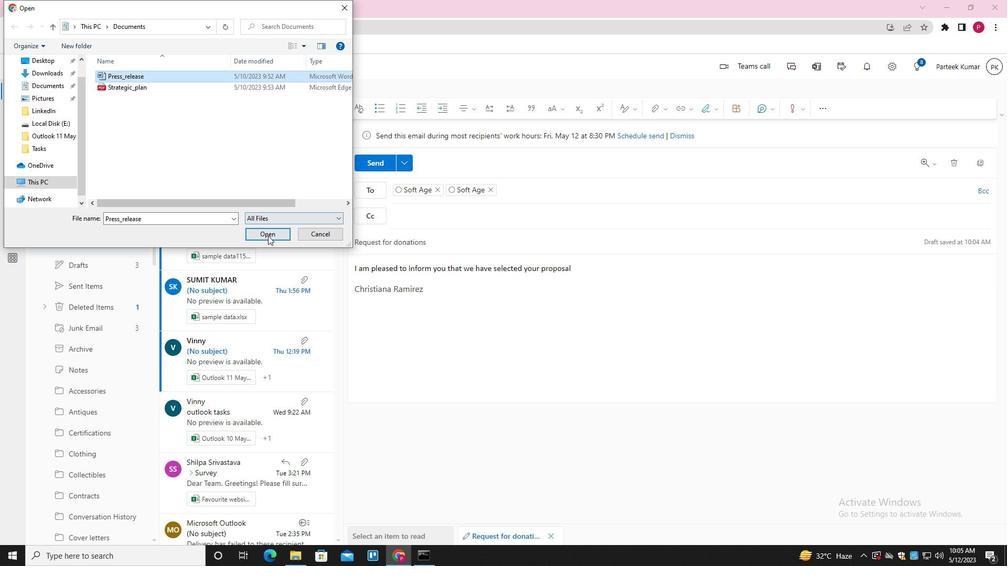 
Action: Mouse moved to (376, 163)
Screenshot: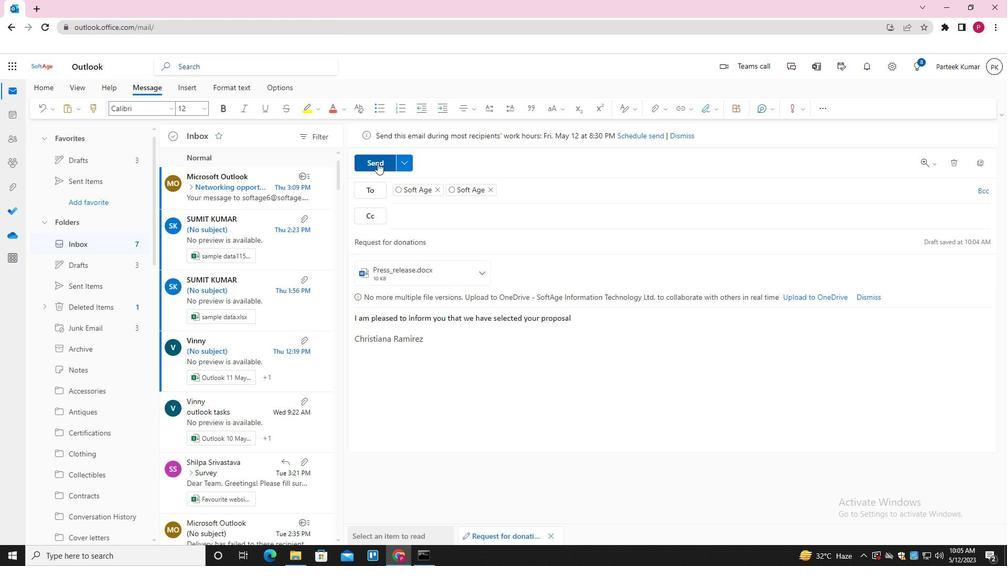 
Action: Mouse pressed left at (376, 163)
Screenshot: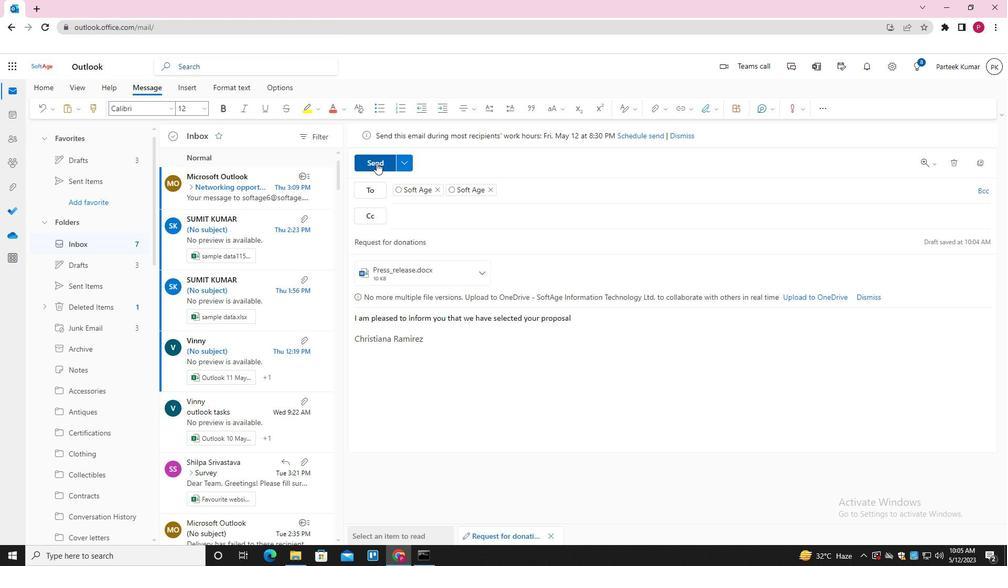 
Action: Mouse moved to (516, 250)
Screenshot: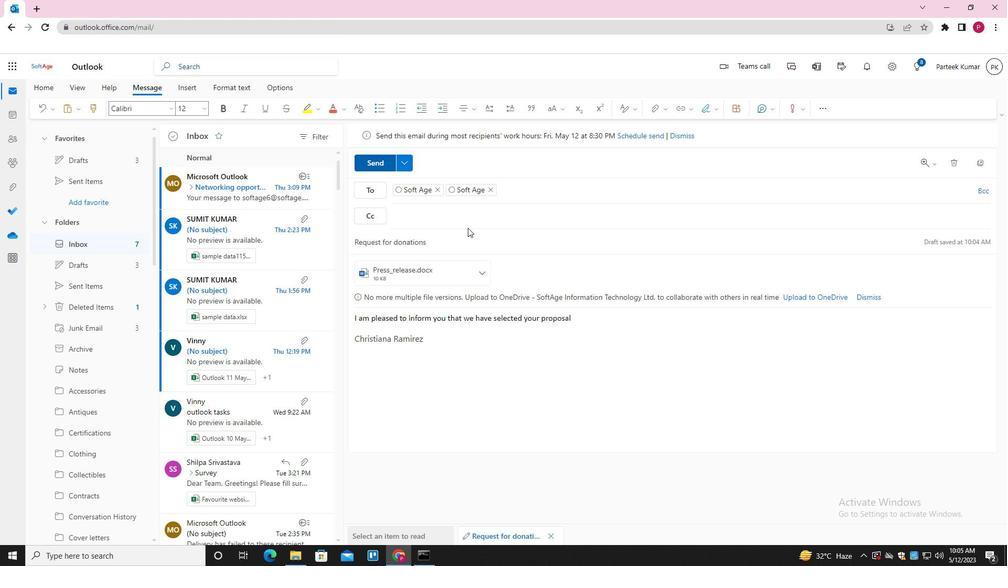 
